 Task: Create New Employee with Employee Name: Mary Jones, Address Line1: 83 Wild Horse Street, Address Line2: Oakland Gardens, Address Line3:  NY 11364, Cell Number: 681-704-2056
Action: Mouse moved to (222, 30)
Screenshot: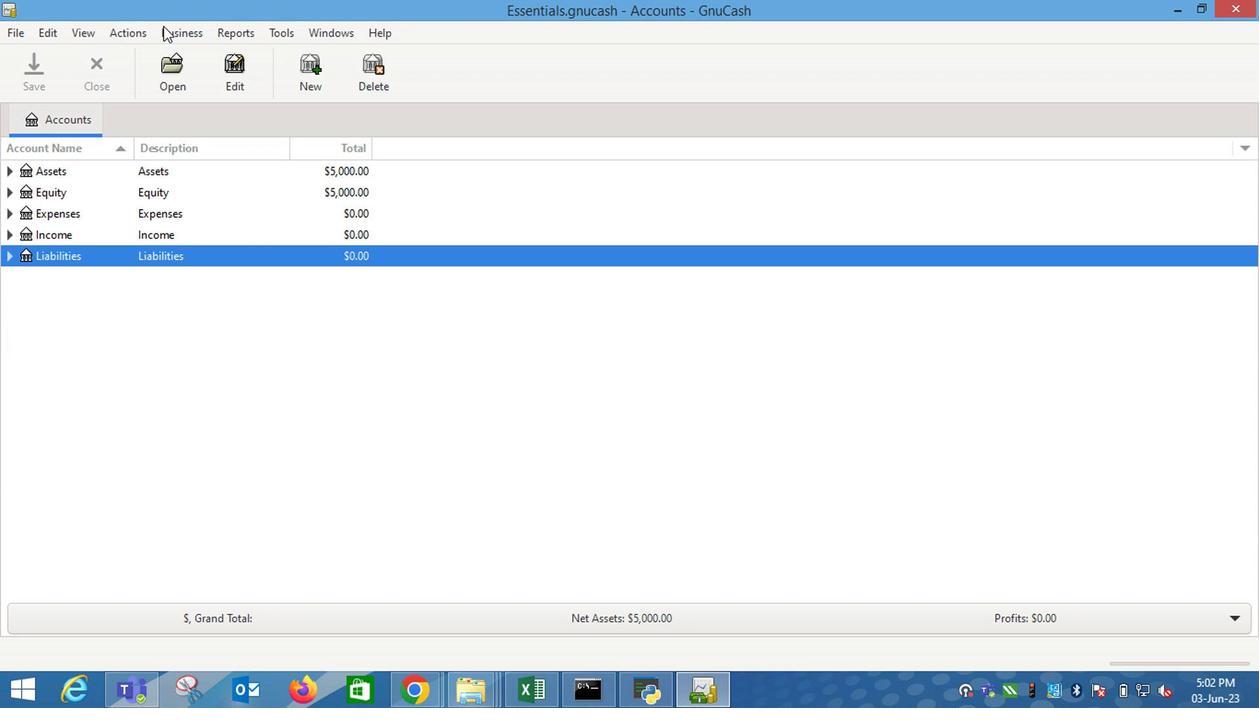 
Action: Mouse pressed left at (222, 30)
Screenshot: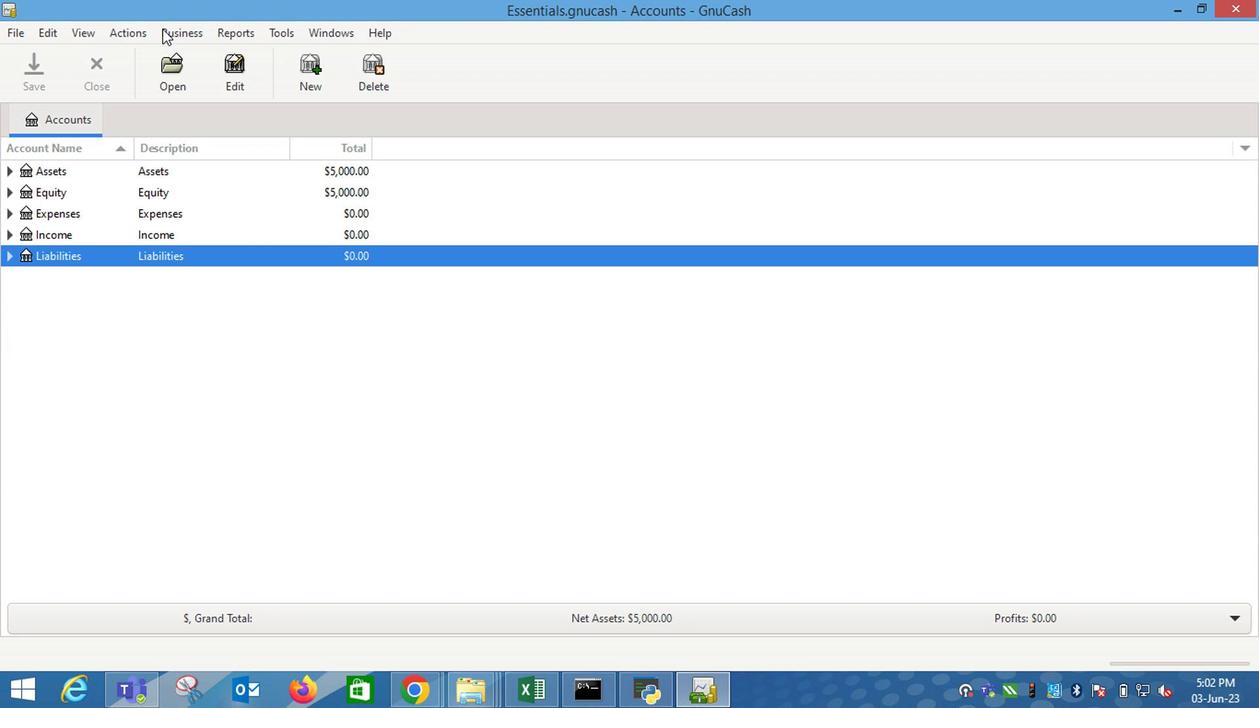 
Action: Mouse moved to (415, 127)
Screenshot: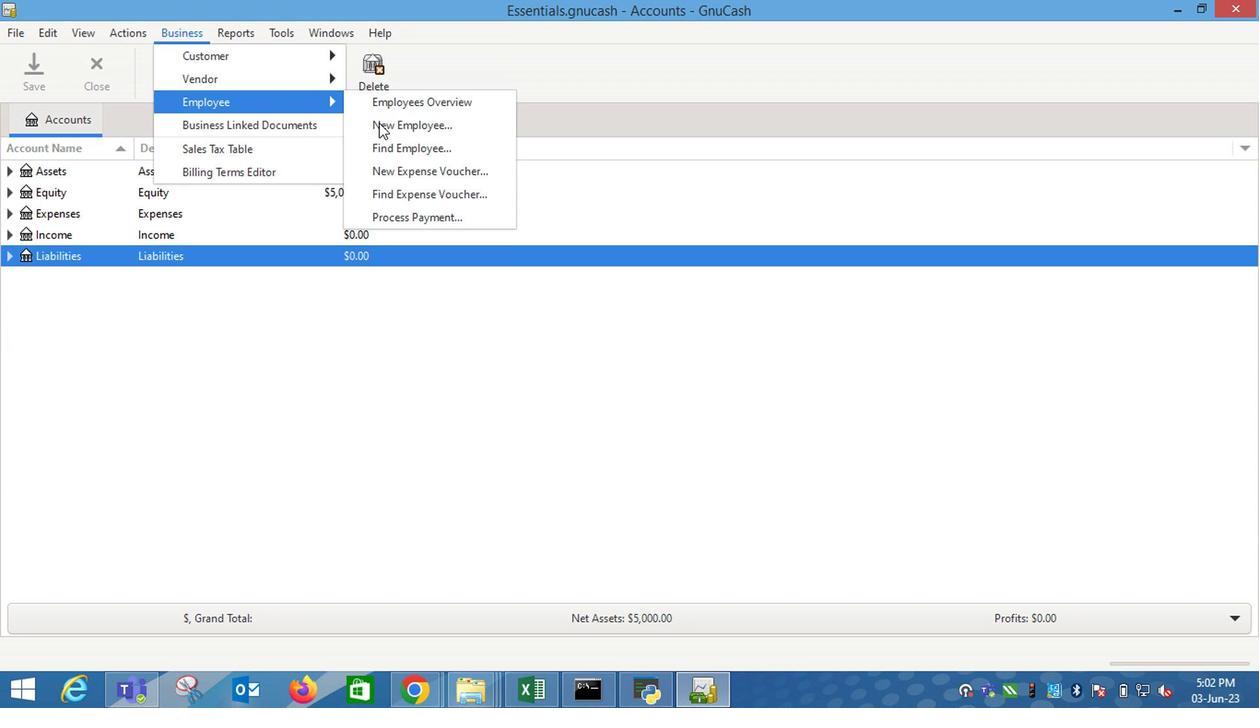 
Action: Mouse pressed left at (415, 127)
Screenshot: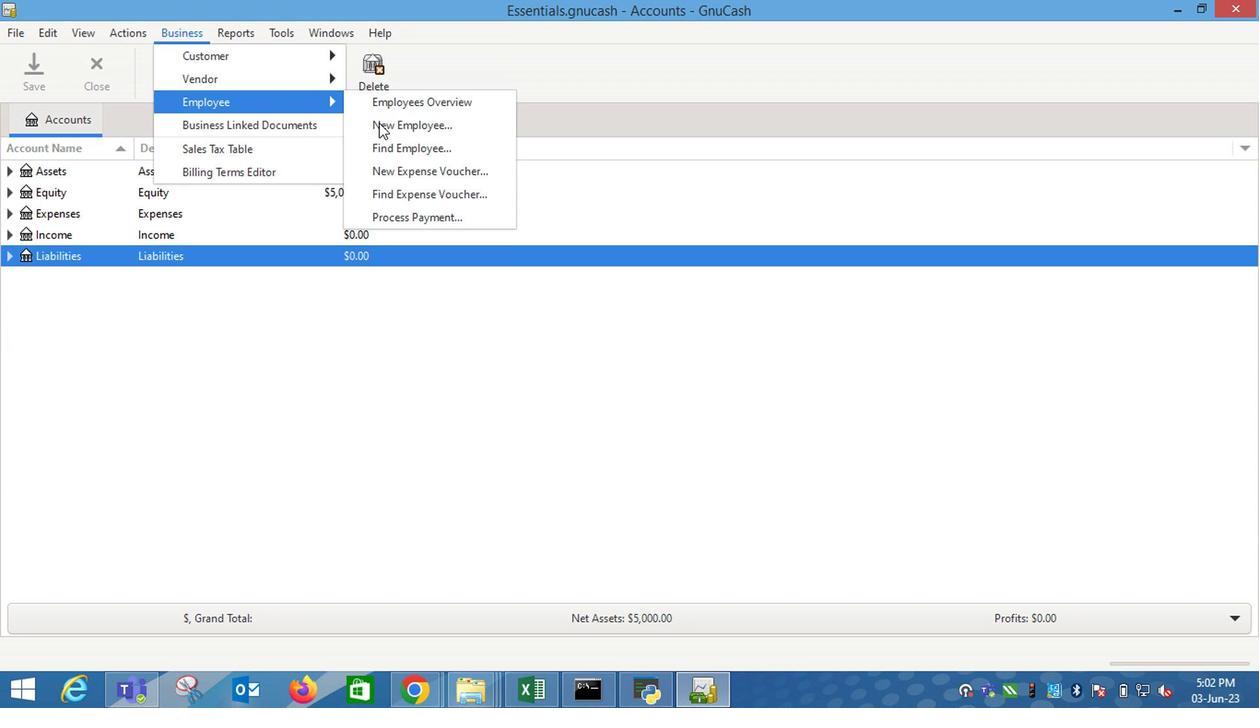 
Action: Mouse moved to (625, 292)
Screenshot: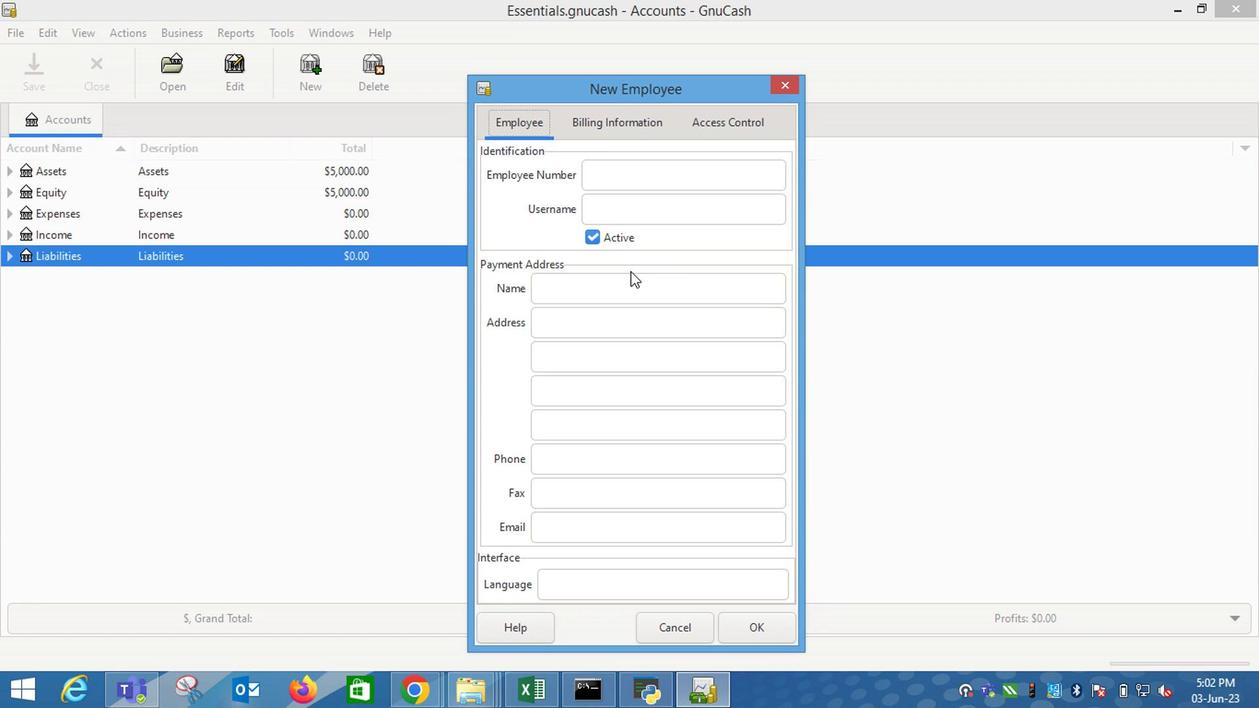 
Action: Mouse pressed left at (625, 292)
Screenshot: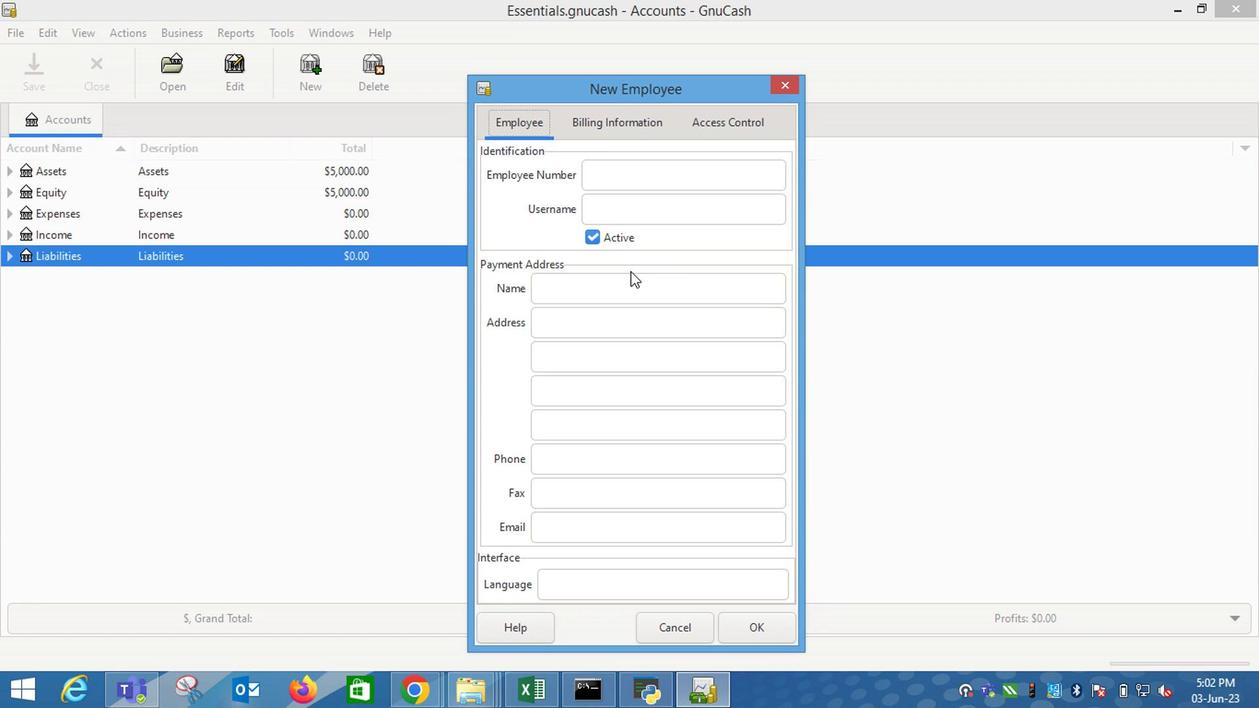
Action: Mouse moved to (923, 379)
Screenshot: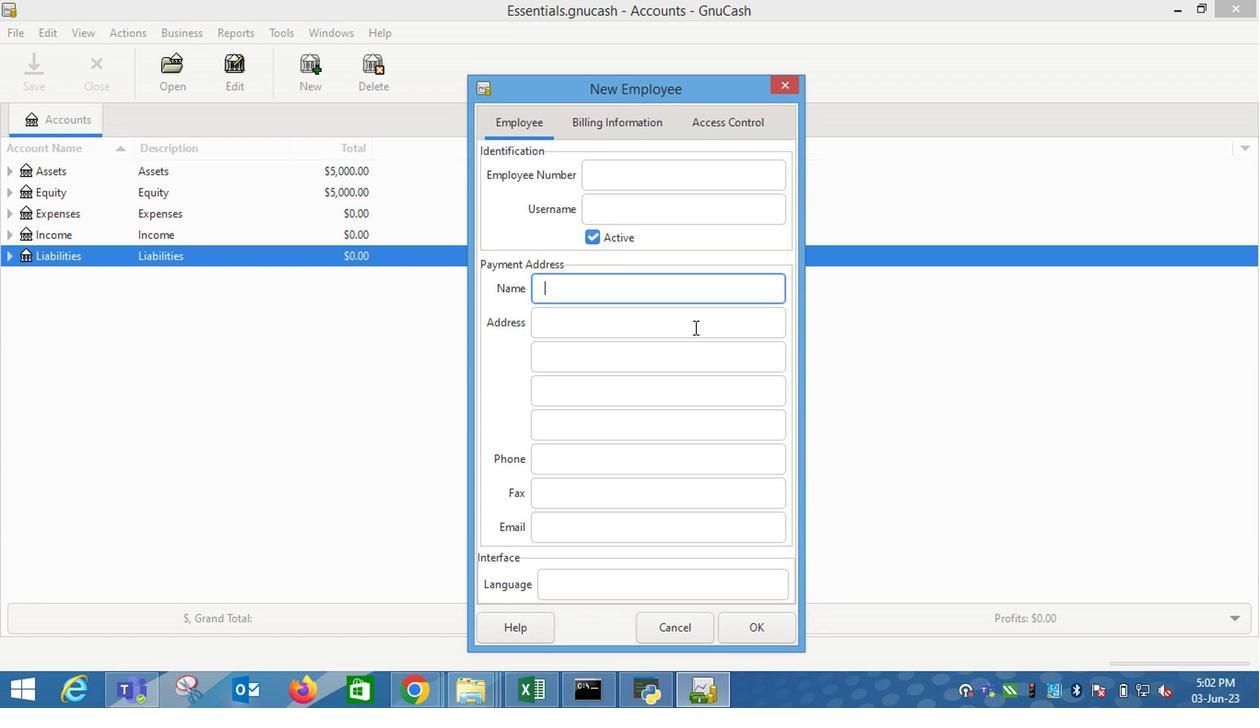 
Action: Key pressed <Key.shift_r>Mary<Key.space><Key.shift_r>Jones<Key.tab>83<Key.space><Key.shift_r>Wild<Key.space><Key.shift_r>Horse<Key.space><Key.shift_r>Street<Key.tab><Key.shift_r>Oakland<Key.space><Key.shift_r>Gardens<Key.tab><Key.shift_r>NY<Key.space>11364<Key.tab><Key.tab>681-704-2056
Screenshot: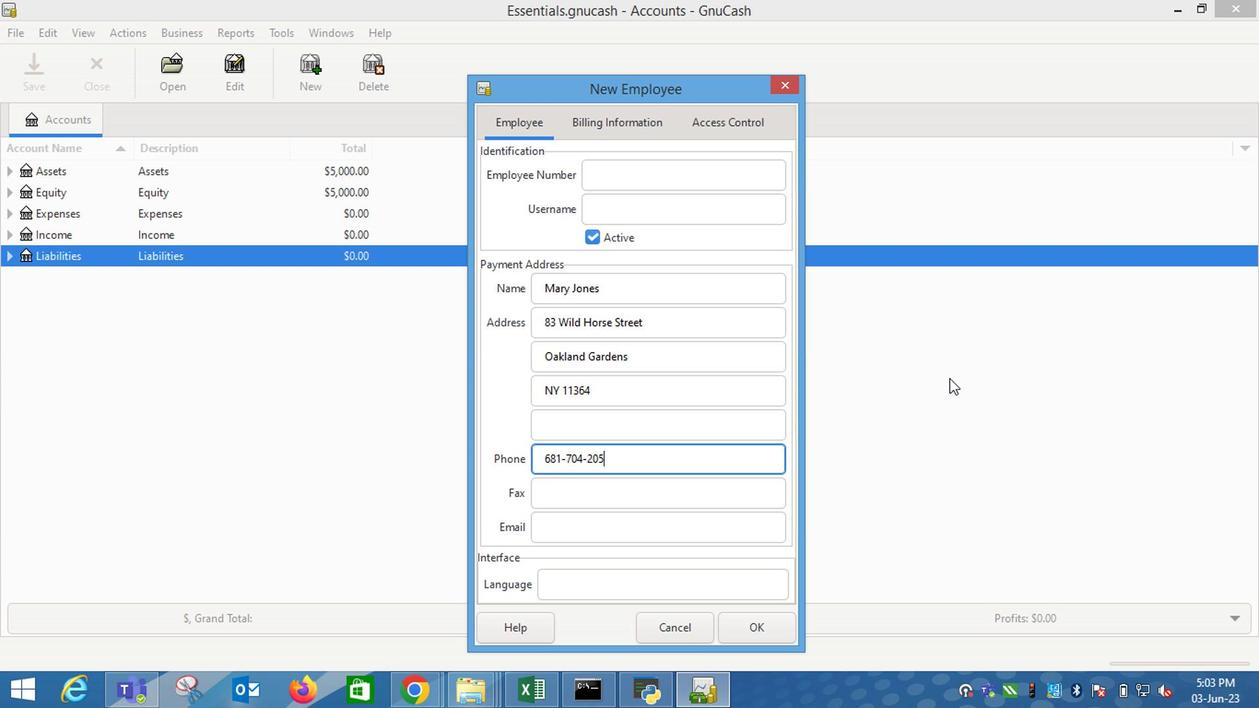 
Action: Mouse moved to (631, 137)
Screenshot: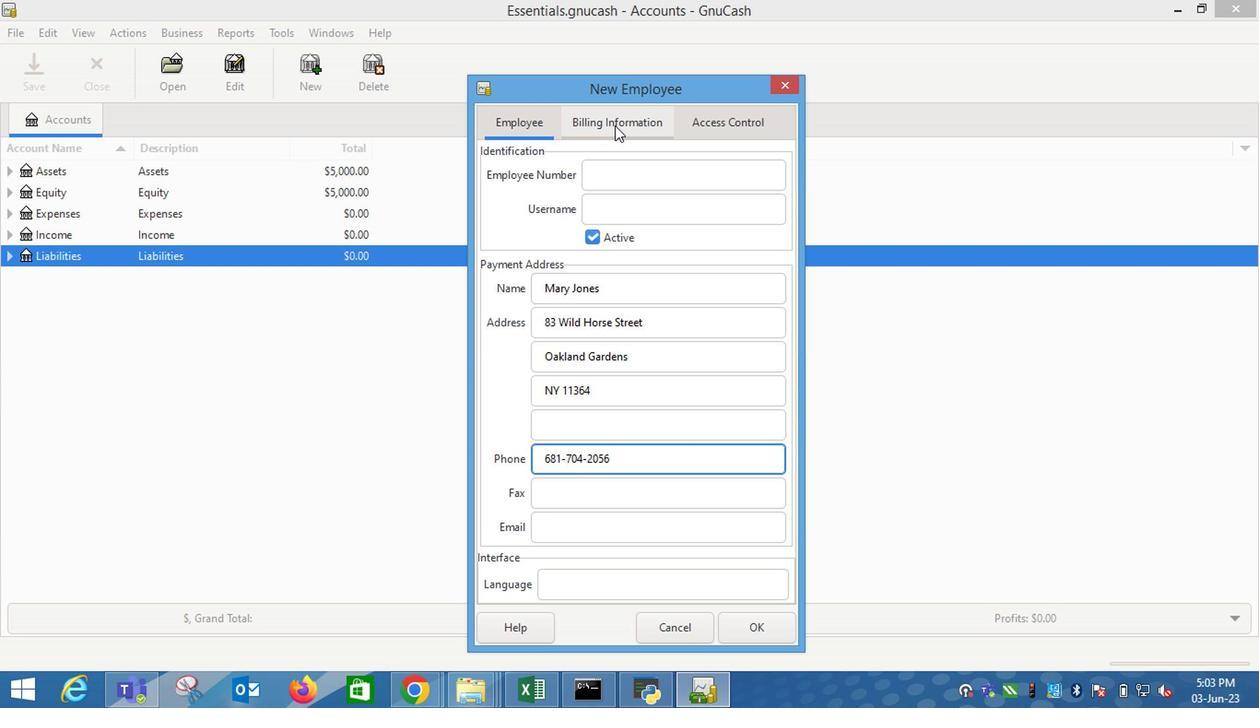 
Action: Mouse pressed left at (631, 137)
Screenshot: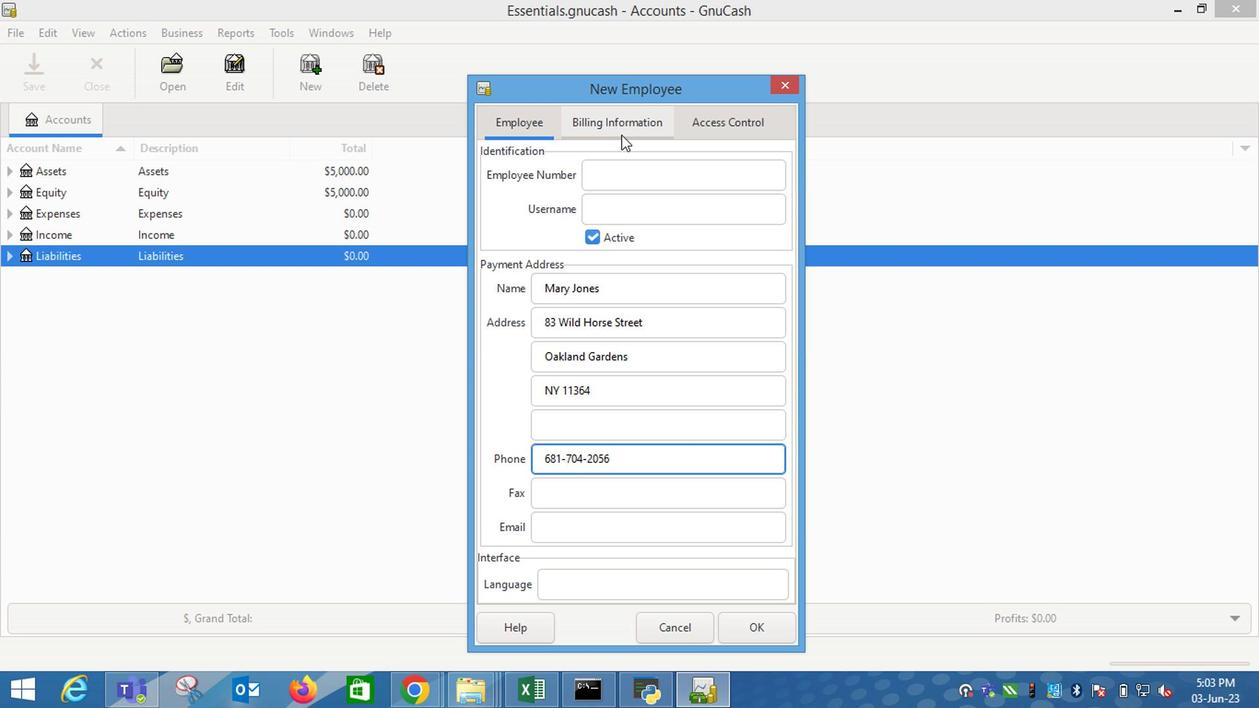 
Action: Mouse moved to (745, 625)
Screenshot: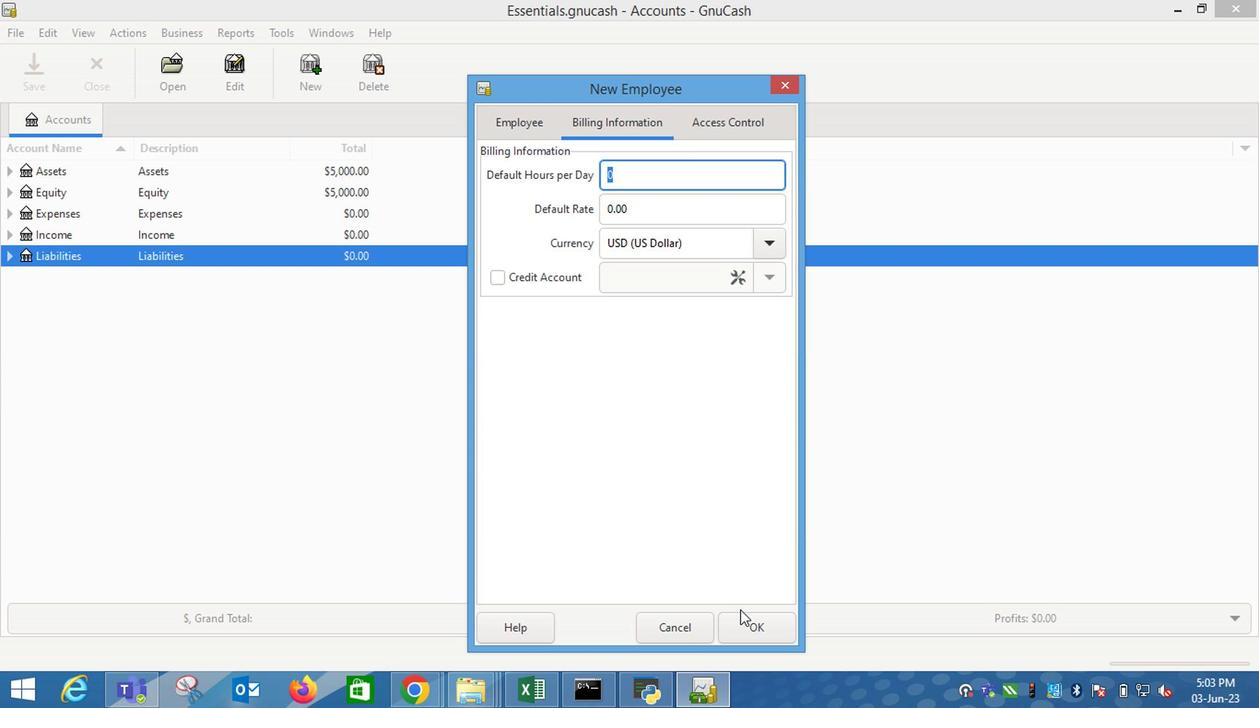 
Action: Mouse pressed left at (745, 625)
Screenshot: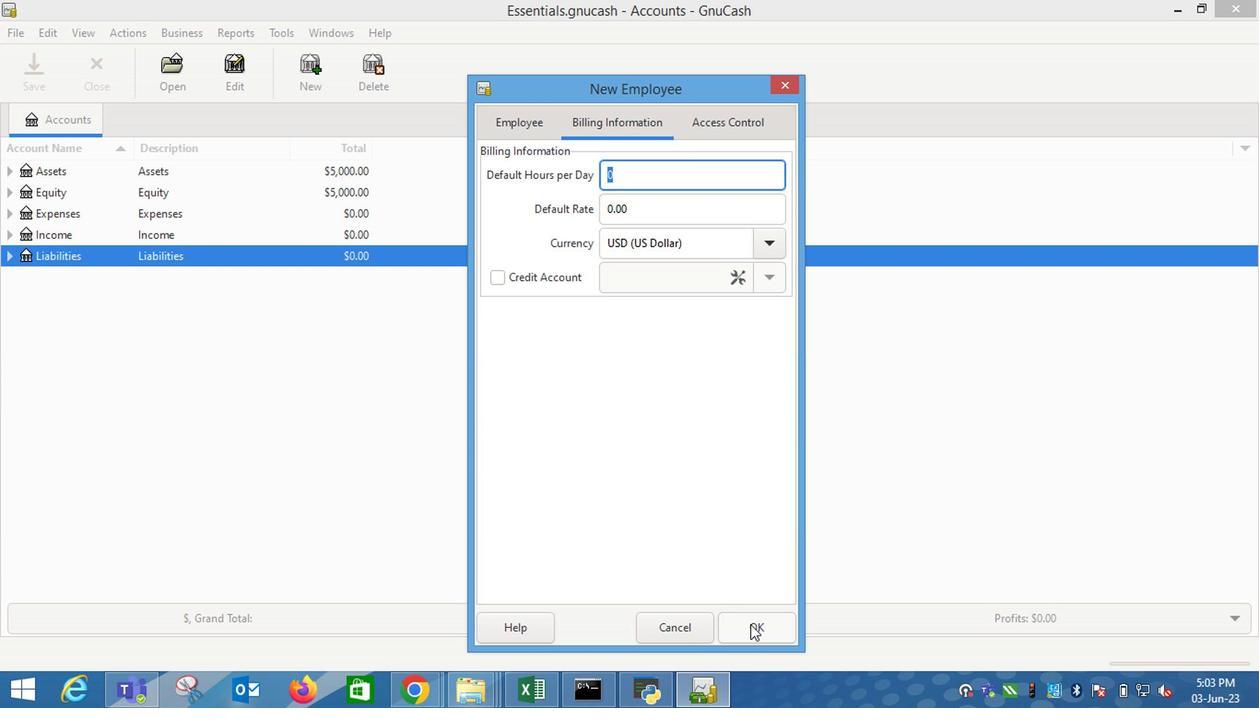 
Action: Mouse moved to (741, 611)
Screenshot: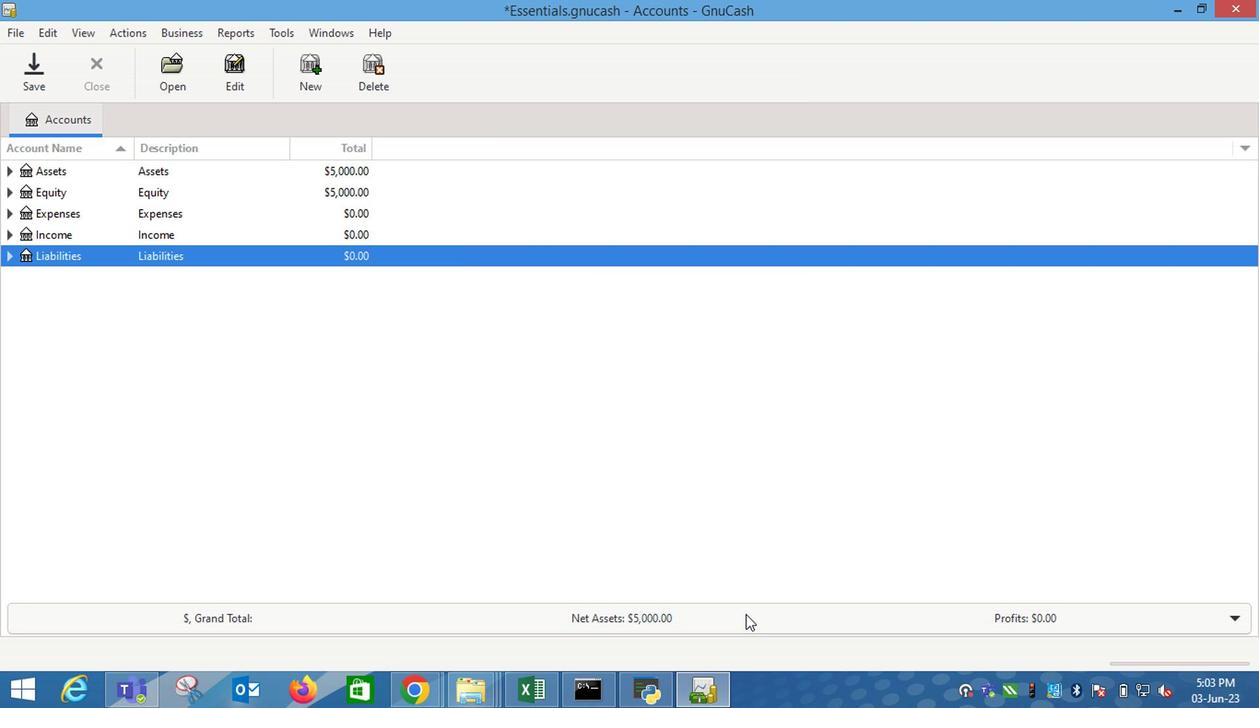 
